 Task: Add Dr. Bronner's Patchouli Lime Lotion to the cart.
Action: Mouse moved to (886, 350)
Screenshot: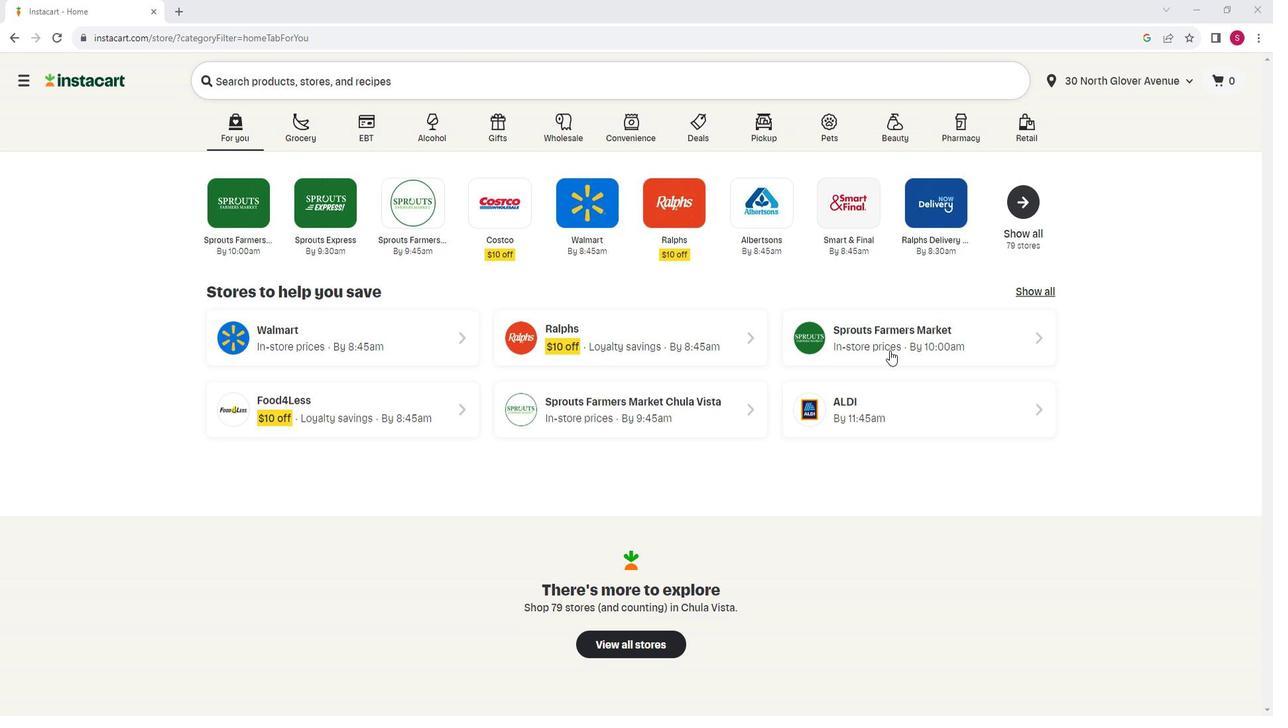 
Action: Mouse pressed left at (886, 350)
Screenshot: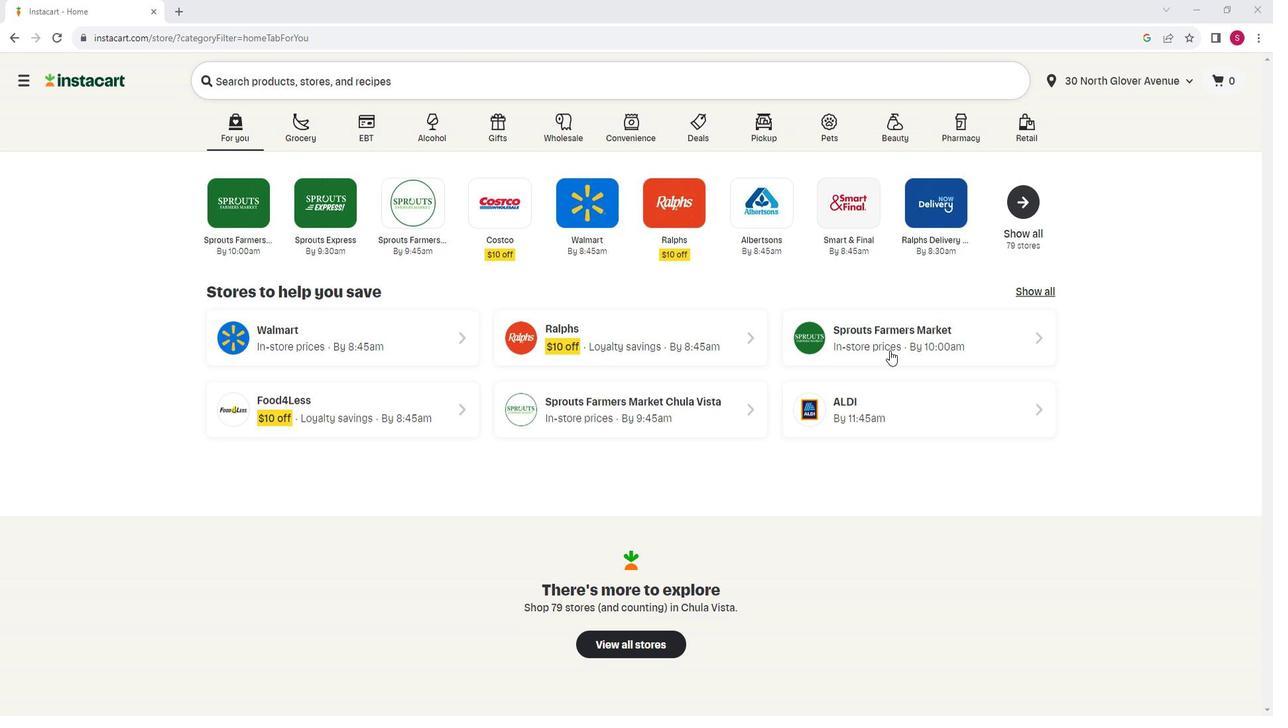 
Action: Mouse moved to (121, 499)
Screenshot: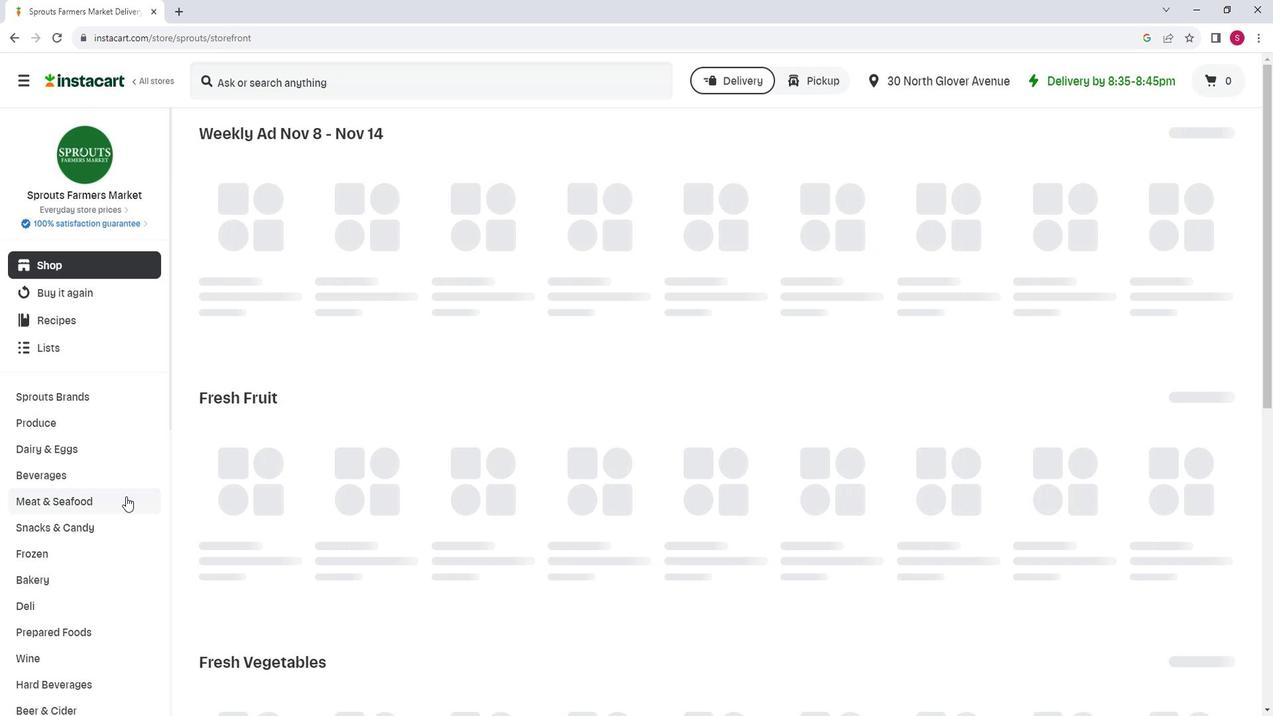 
Action: Mouse scrolled (121, 498) with delta (0, 0)
Screenshot: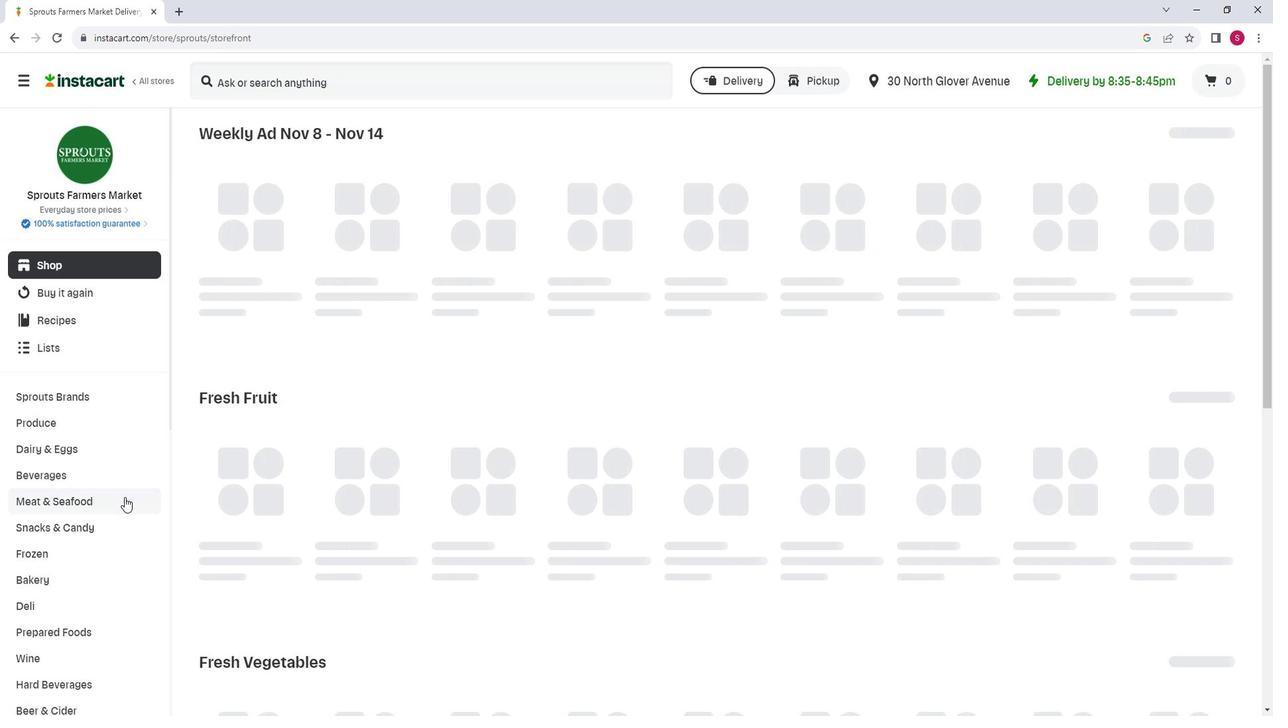 
Action: Mouse scrolled (121, 498) with delta (0, 0)
Screenshot: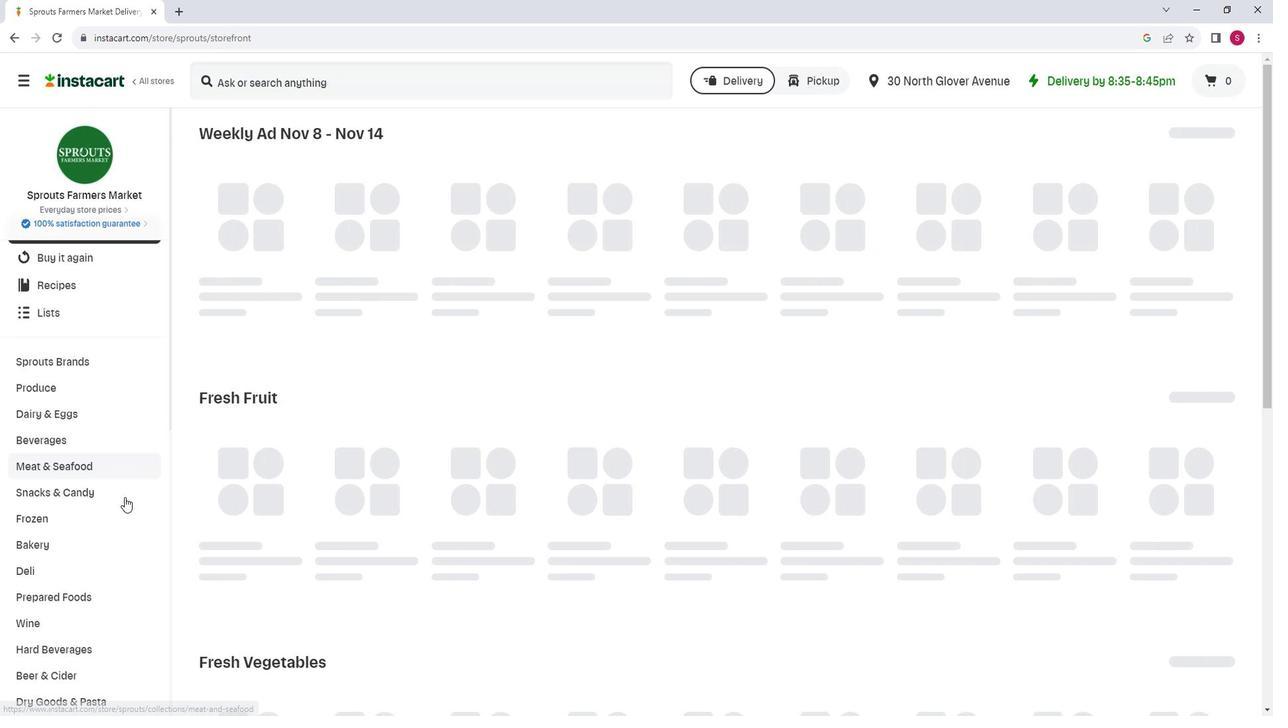 
Action: Mouse scrolled (121, 498) with delta (0, 0)
Screenshot: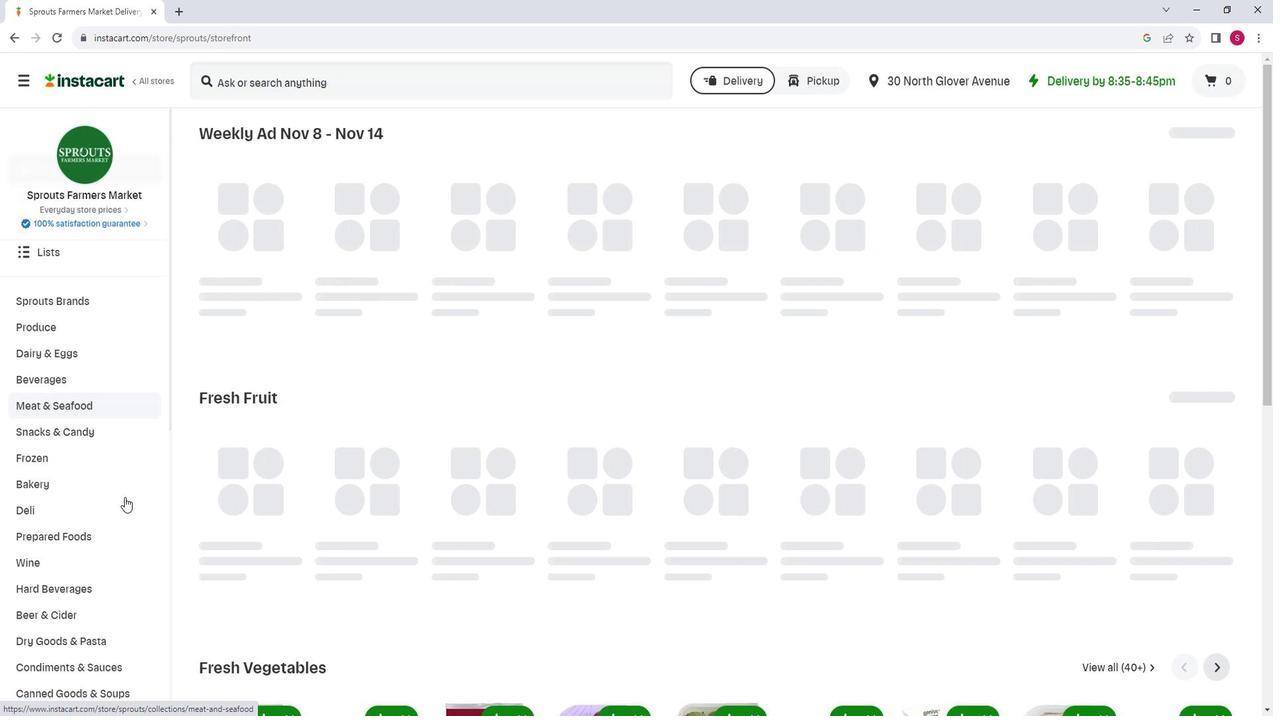 
Action: Mouse moved to (129, 483)
Screenshot: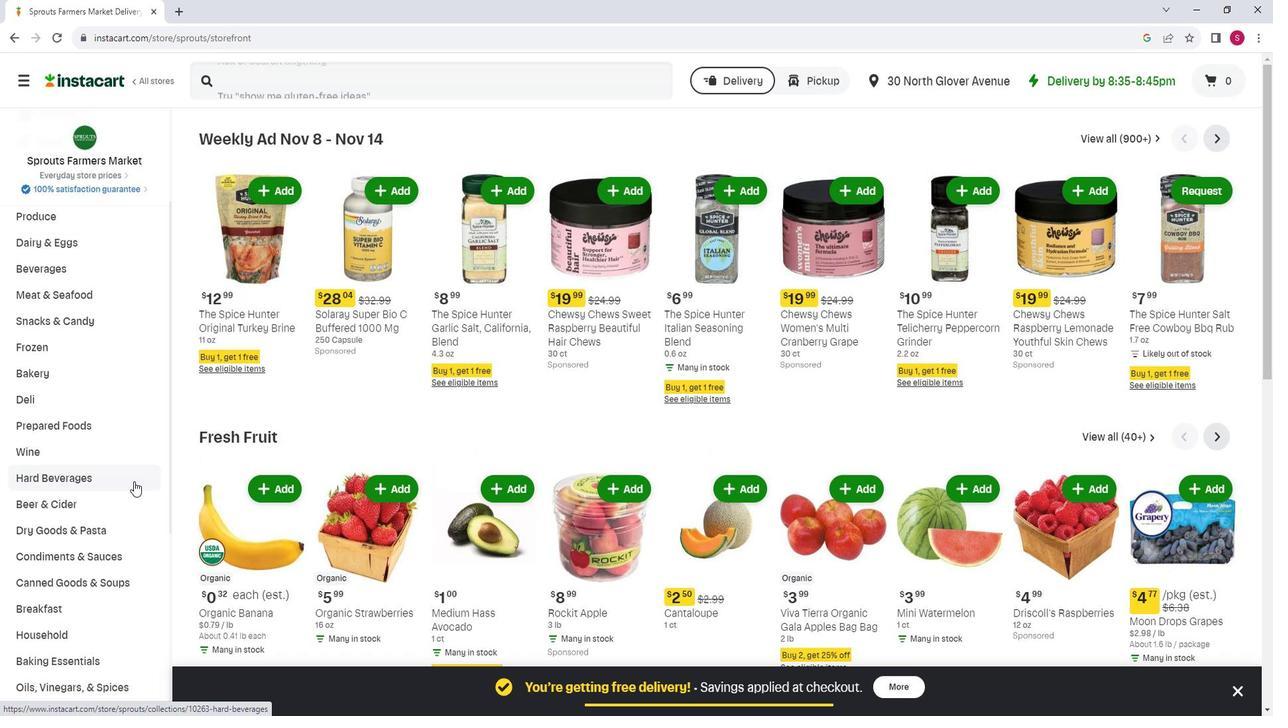 
Action: Mouse scrolled (129, 482) with delta (0, 0)
Screenshot: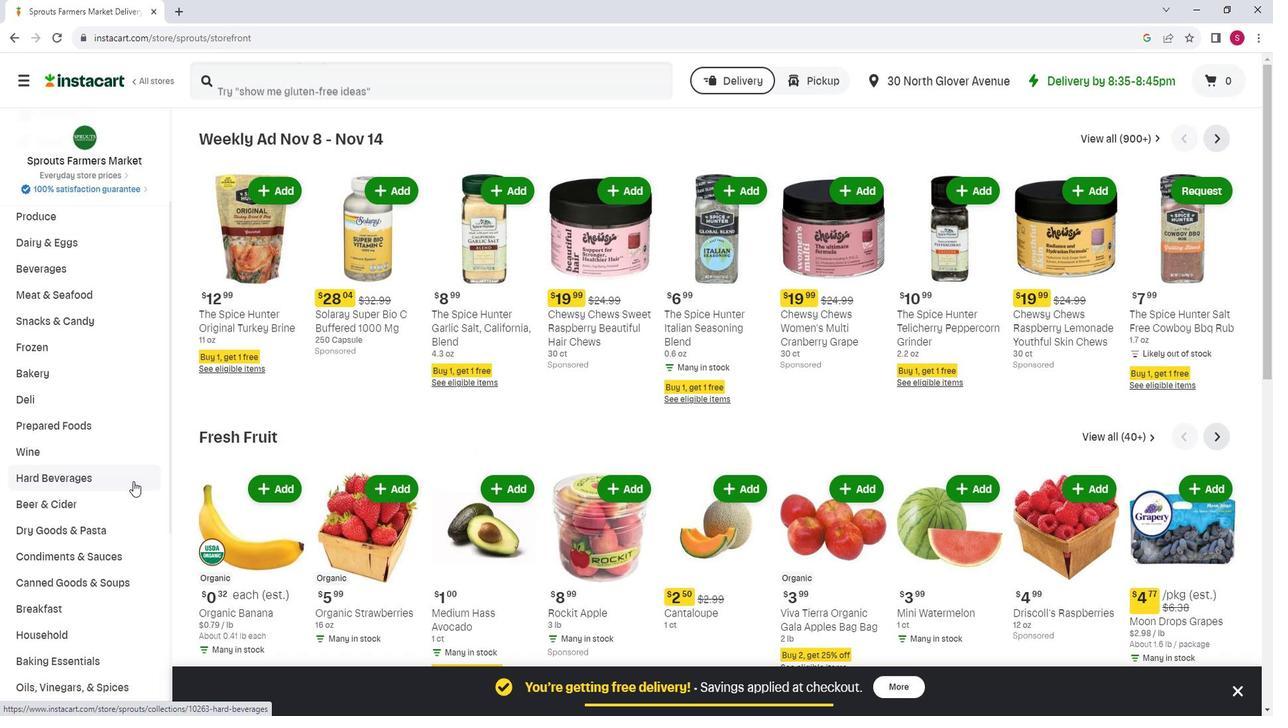 
Action: Mouse scrolled (129, 482) with delta (0, 0)
Screenshot: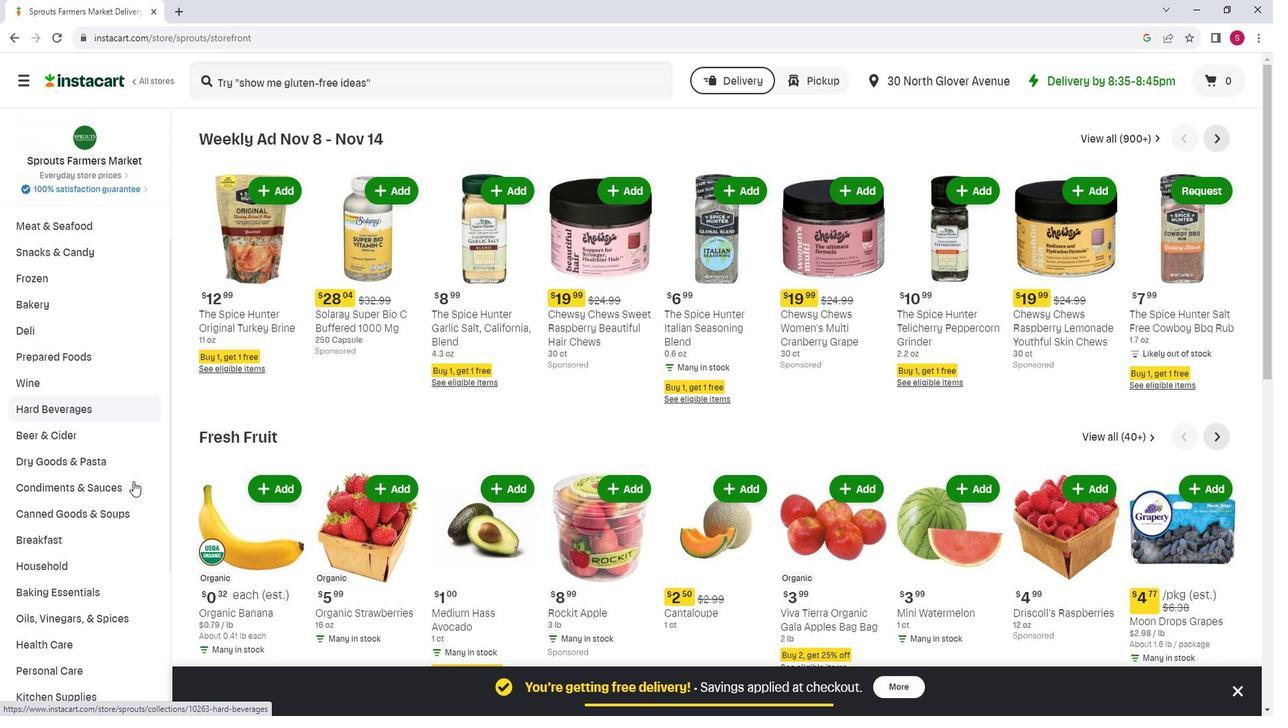 
Action: Mouse moved to (129, 483)
Screenshot: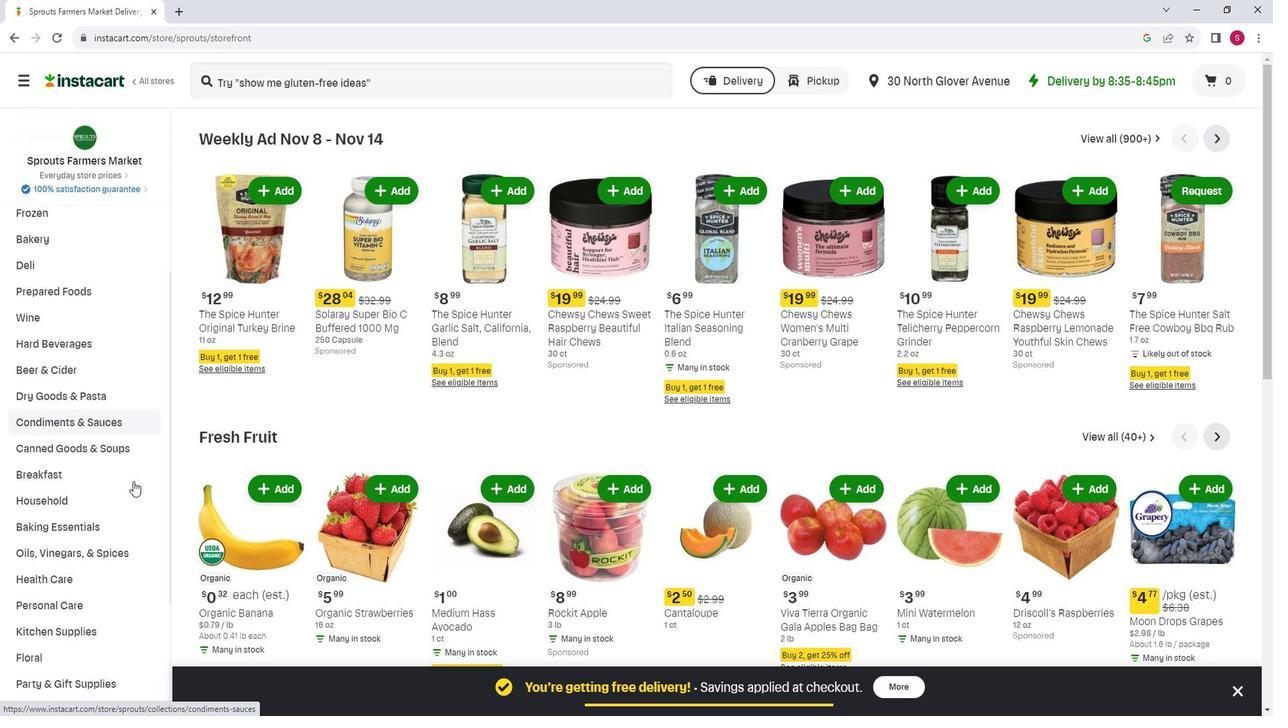 
Action: Mouse scrolled (129, 482) with delta (0, 0)
Screenshot: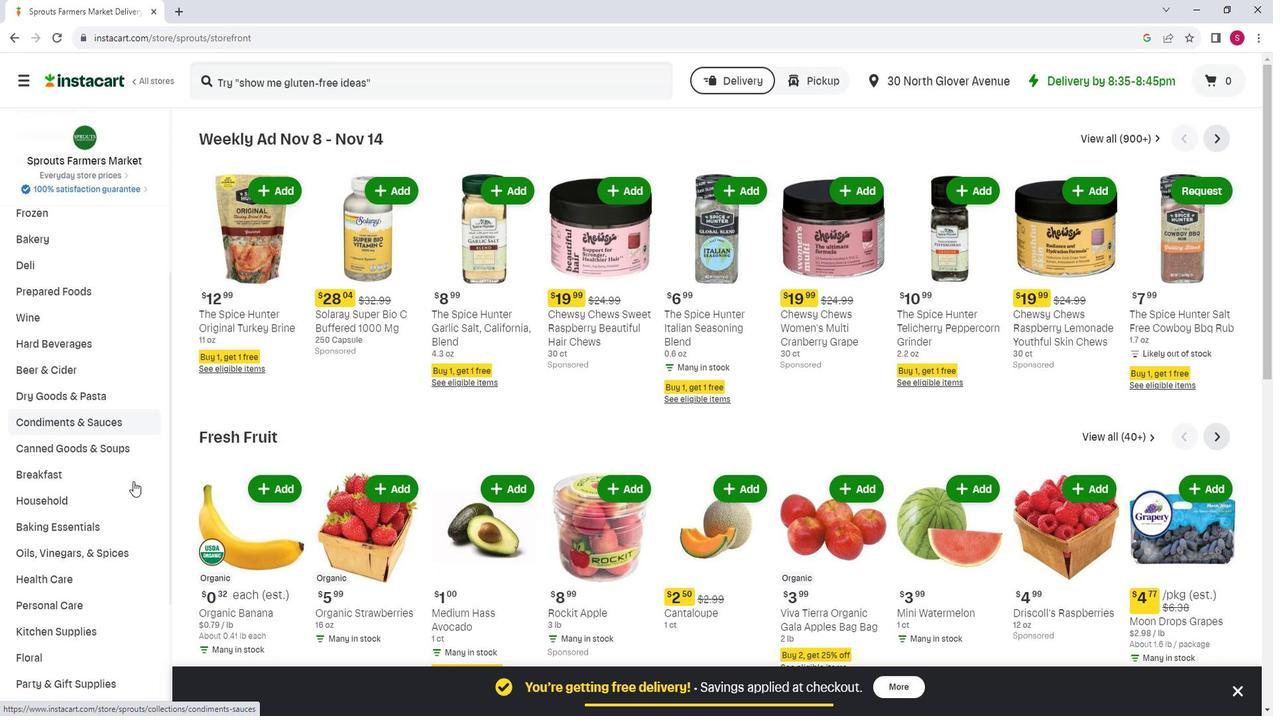 
Action: Mouse moved to (95, 529)
Screenshot: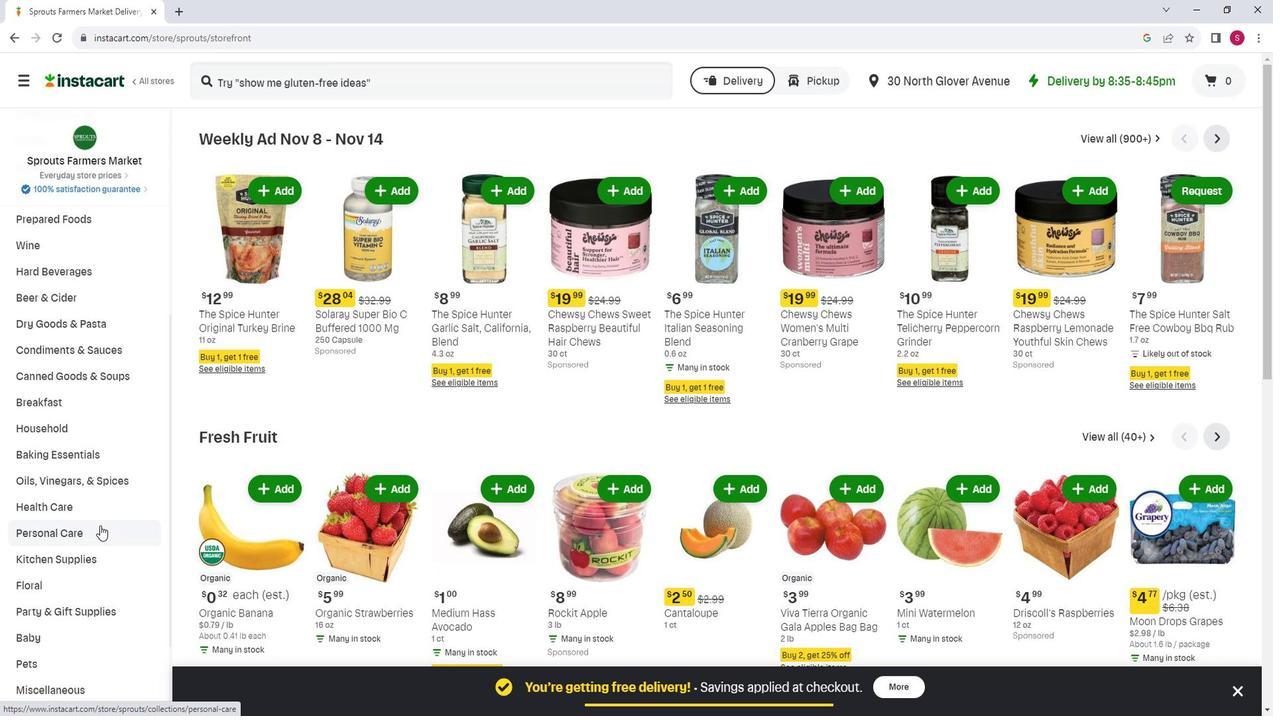 
Action: Mouse pressed left at (95, 529)
Screenshot: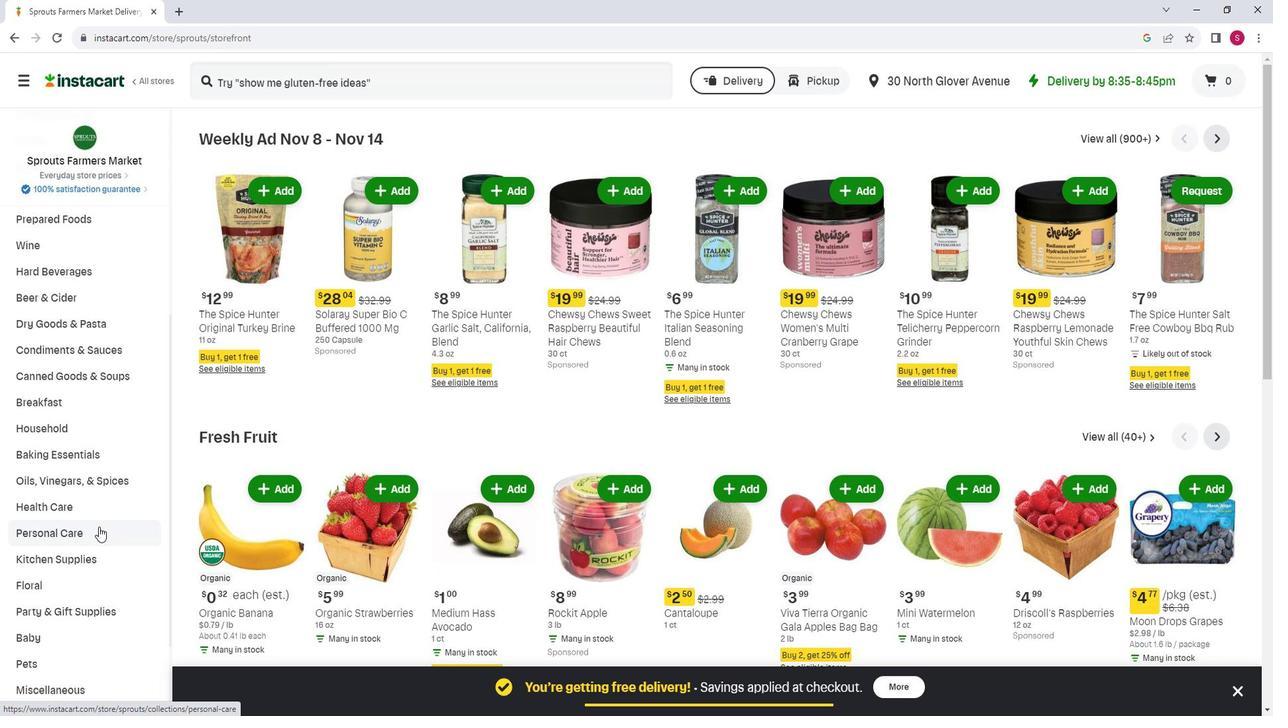 
Action: Mouse moved to (330, 169)
Screenshot: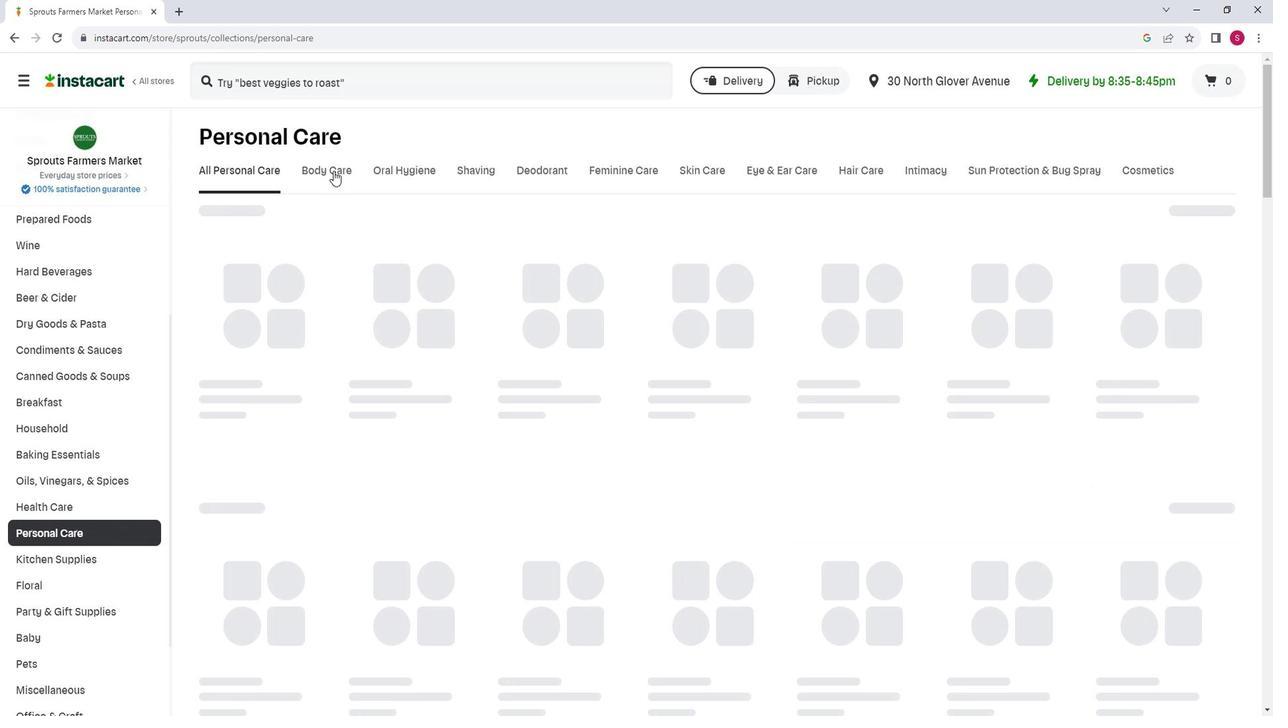 
Action: Mouse pressed left at (330, 169)
Screenshot: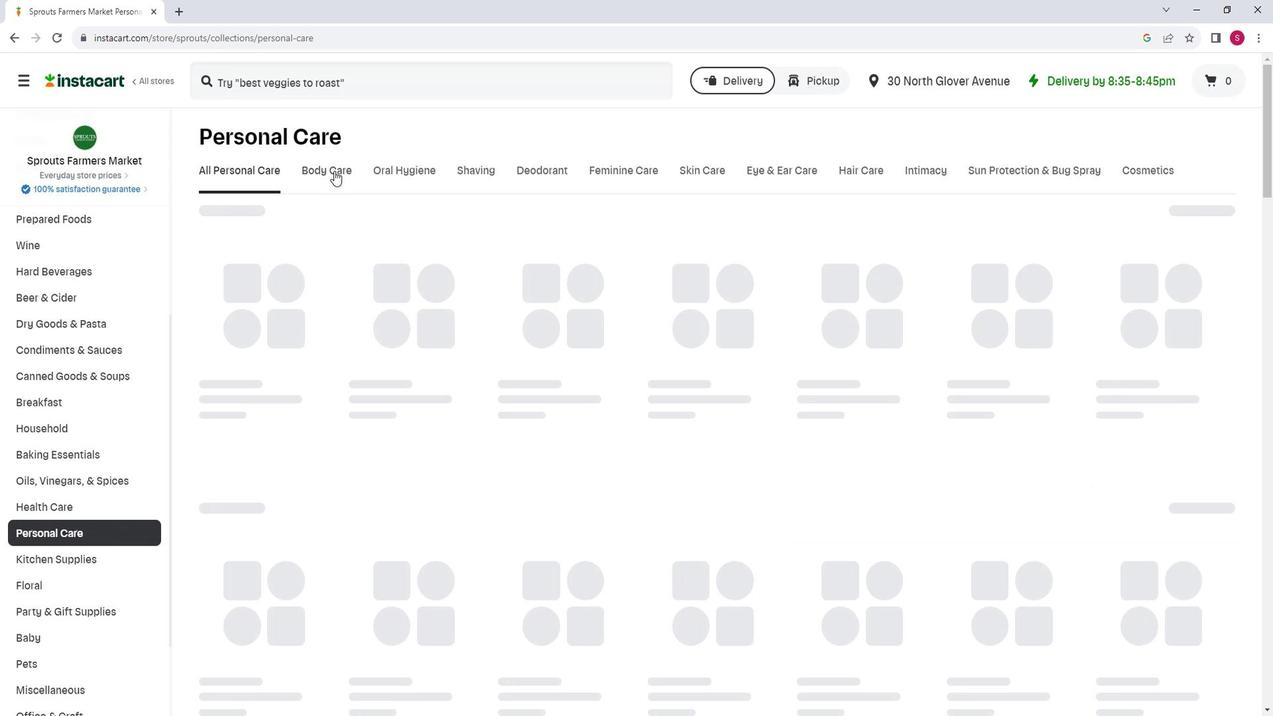 
Action: Mouse moved to (531, 232)
Screenshot: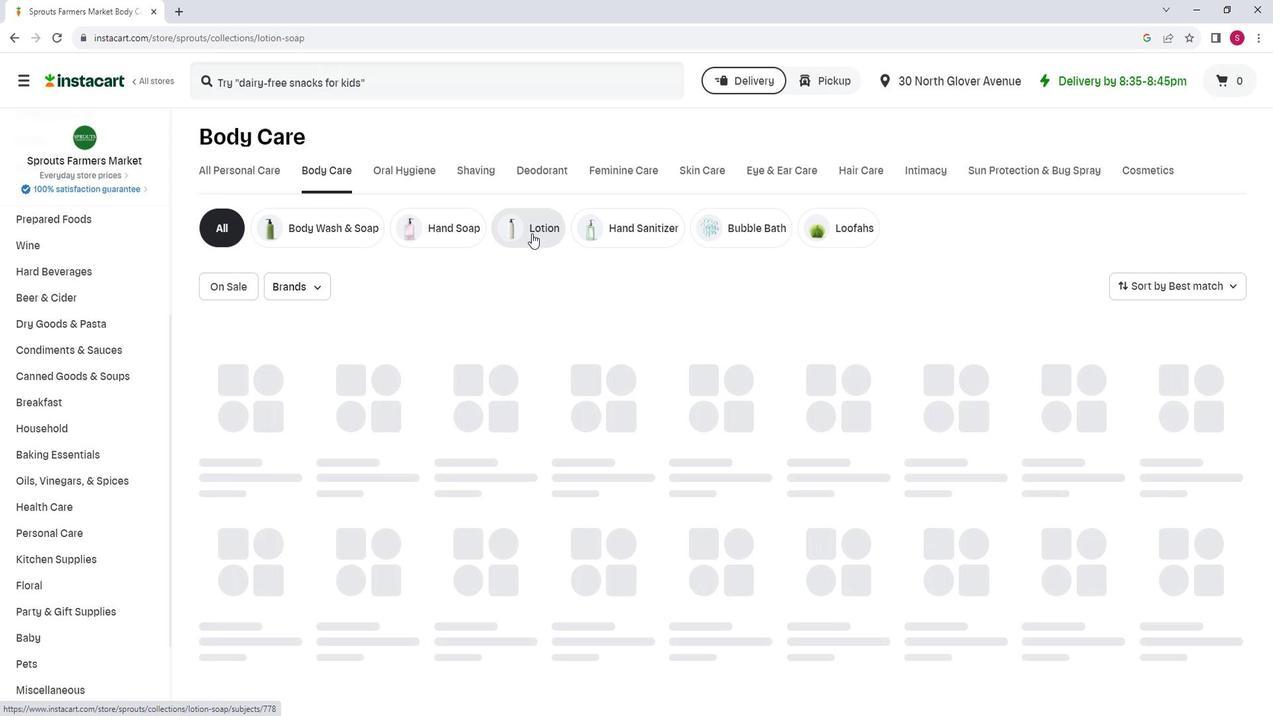 
Action: Mouse pressed left at (531, 232)
Screenshot: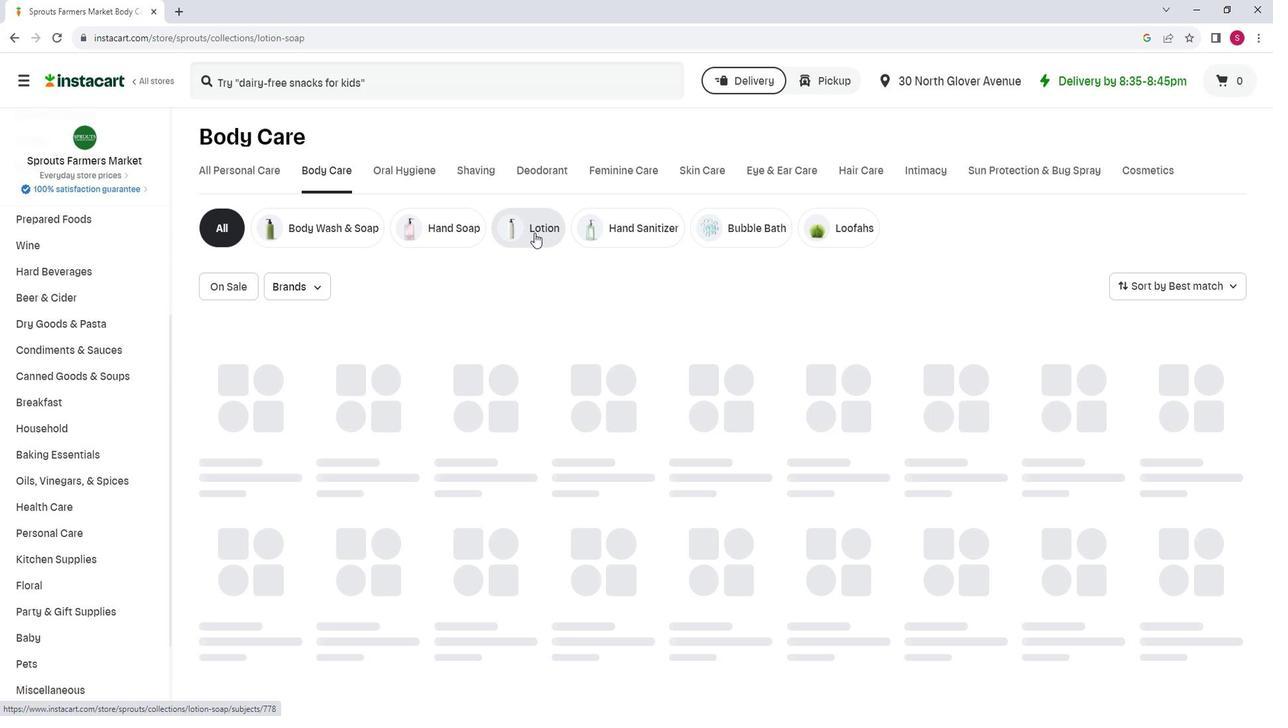 
Action: Mouse moved to (392, 82)
Screenshot: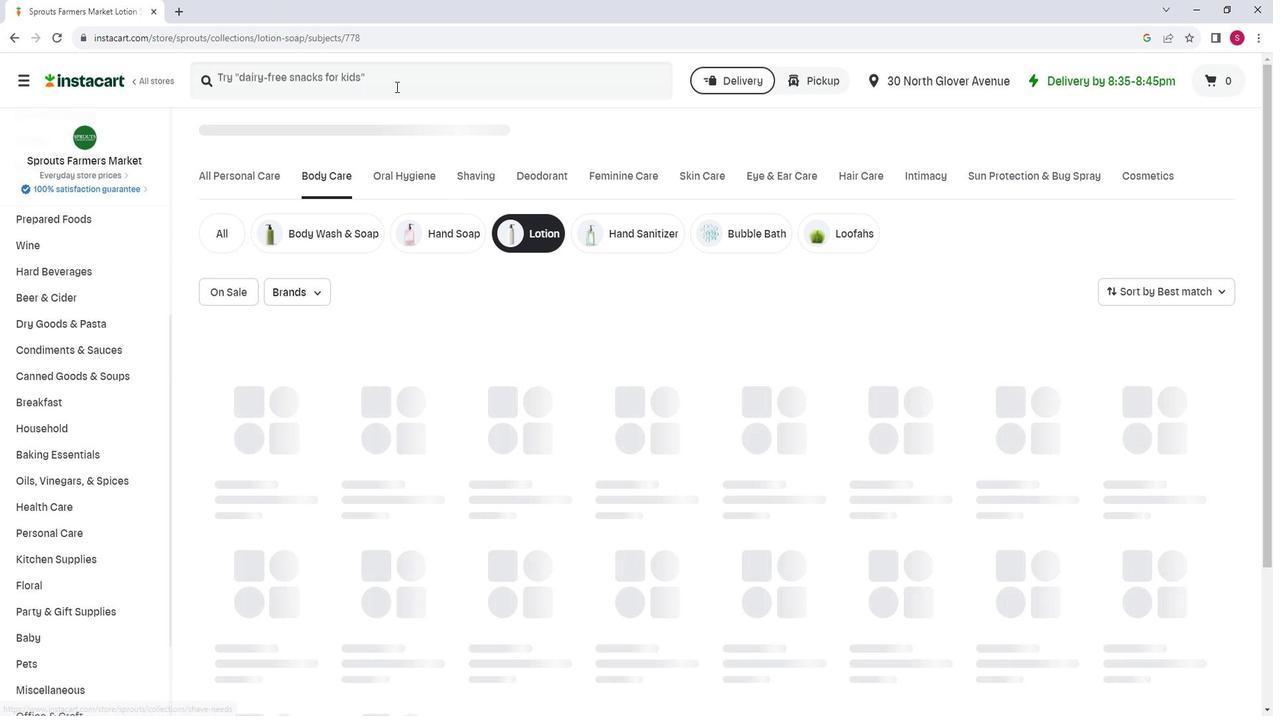 
Action: Mouse pressed left at (392, 82)
Screenshot: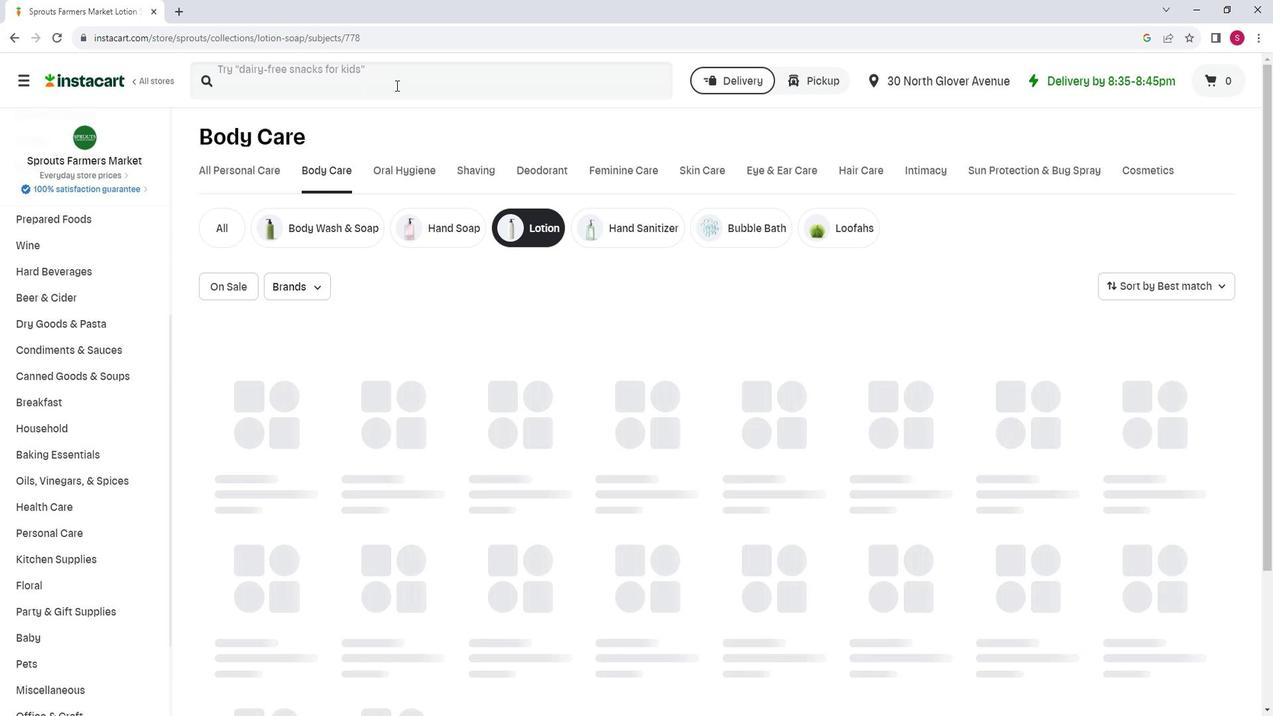 
Action: Key pressed <Key.shift>Dr.<Key.space><Key.shift>Bronner's<Key.space><Key.shift><Key.shift><Key.shift><Key.shift><Key.shift><Key.shift><Key.shift><Key.shift><Key.shift><Key.shift><Key.shift><Key.shift><Key.shift><Key.shift><Key.shift><Key.shift>Patchouli<Key.space><Key.shift>Lime<Key.space><Key.shift>Lotion<Key.space><Key.enter>
Screenshot: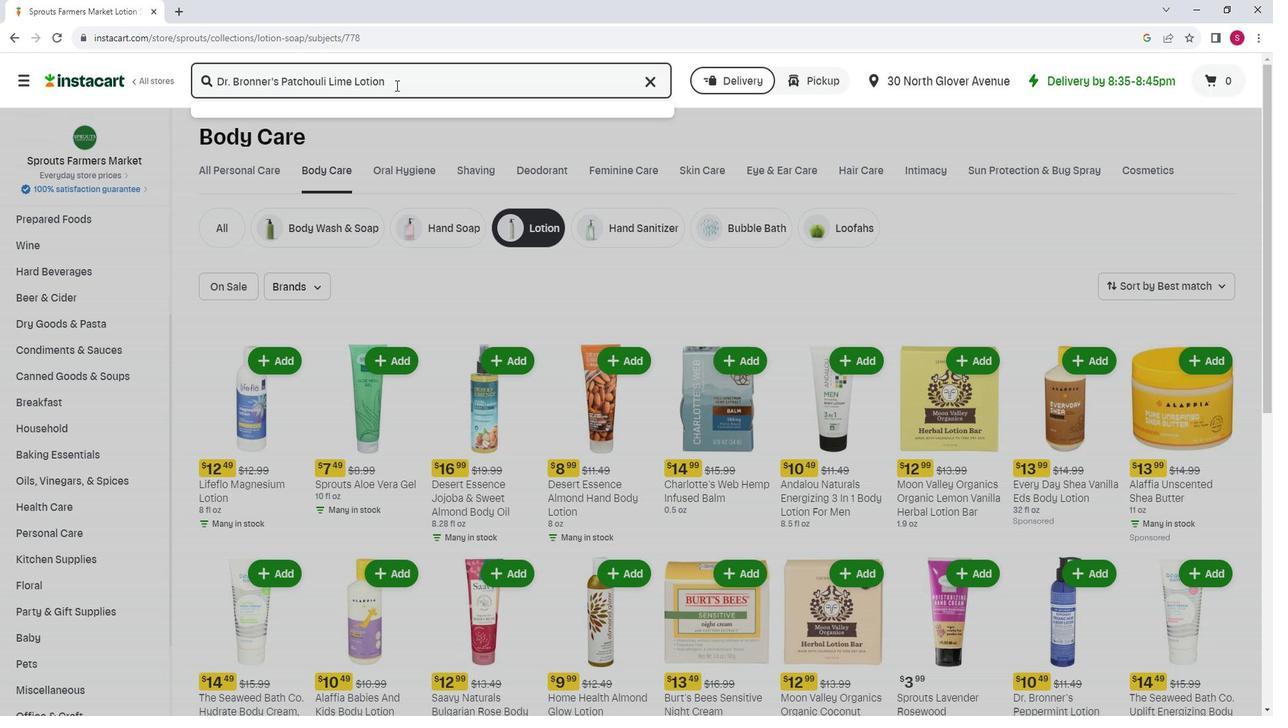 
Action: Mouse moved to (355, 183)
Screenshot: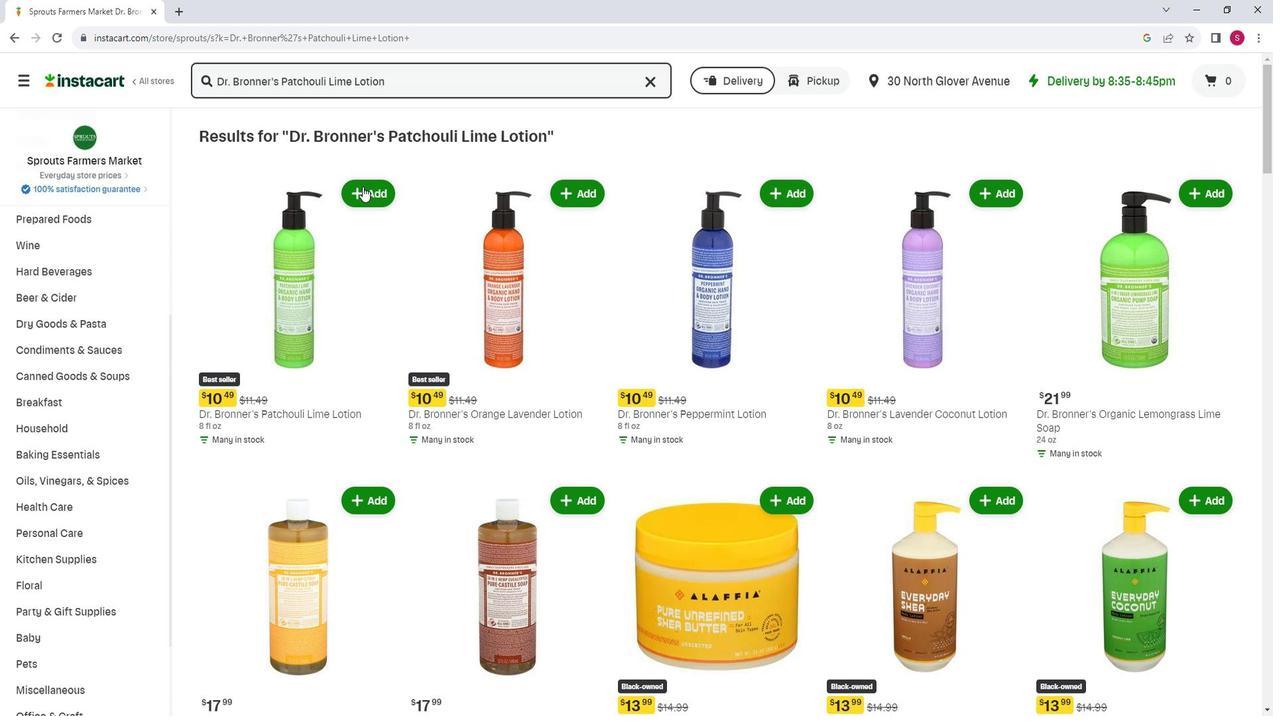 
Action: Mouse pressed left at (355, 183)
Screenshot: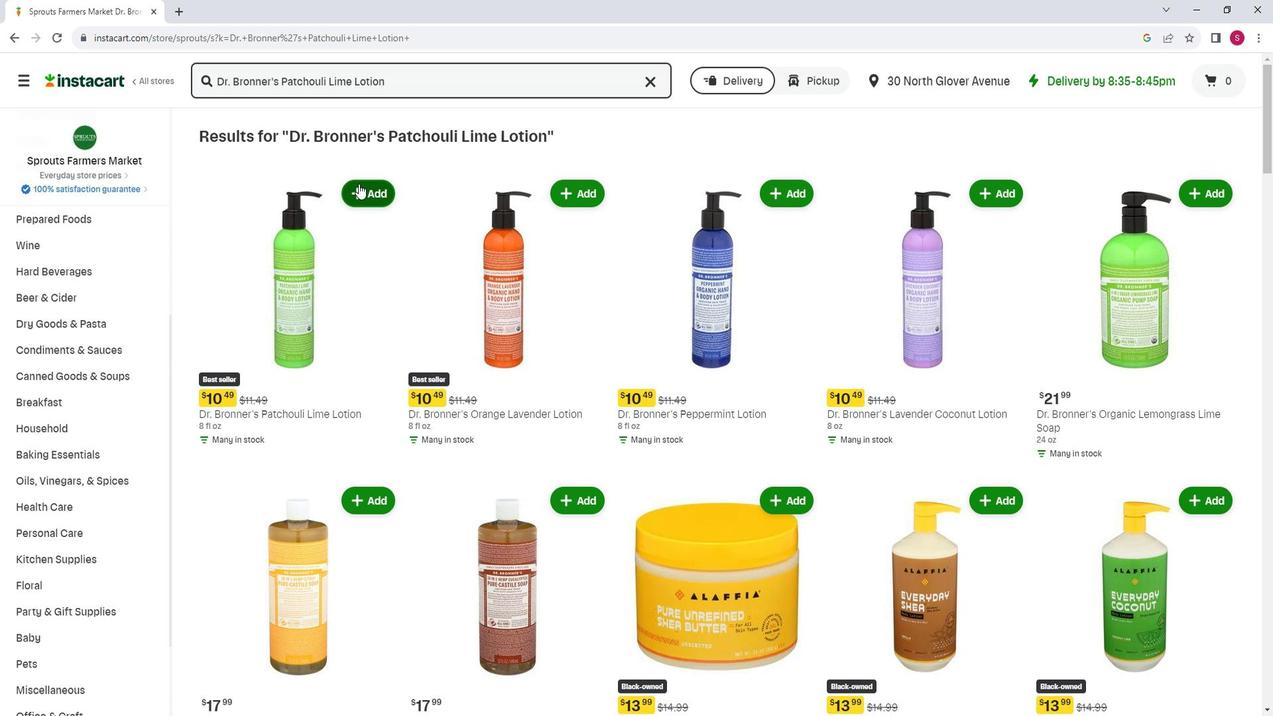 
Action: Mouse moved to (433, 179)
Screenshot: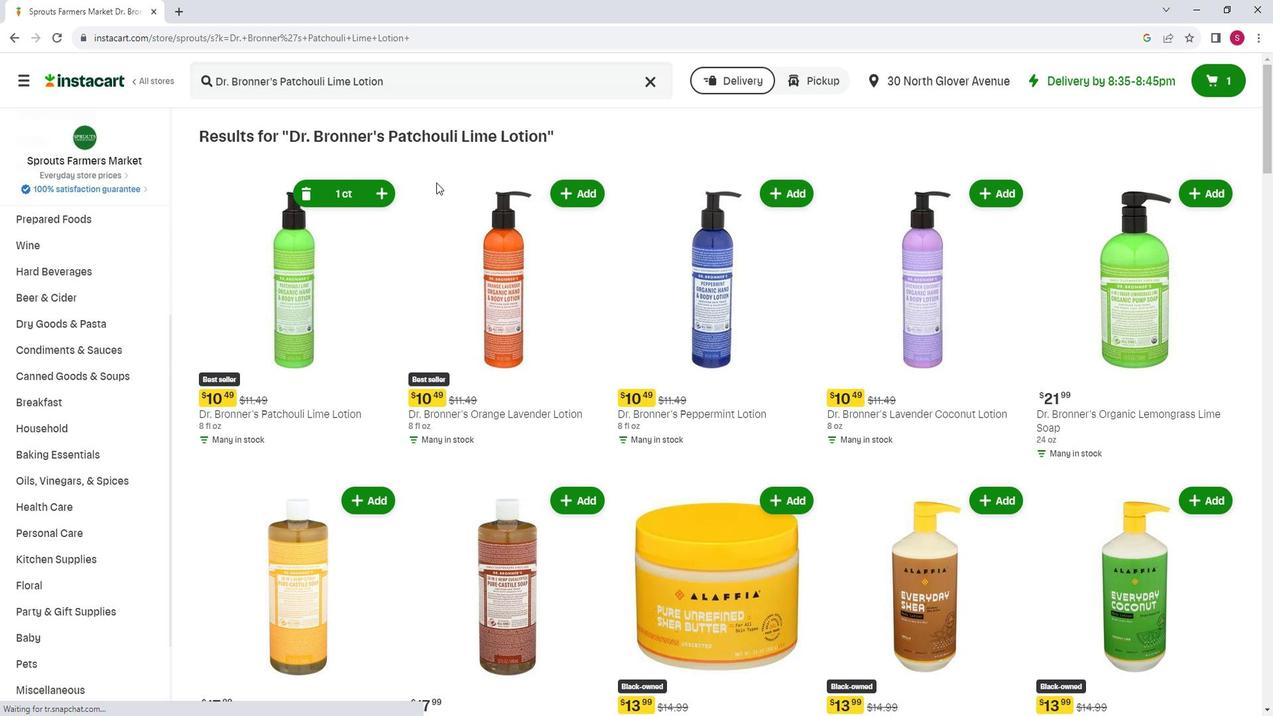 
